 Task: Add the product "CVS Pharmacy Pain Relief Extra Strength Caplets 500 mg (24 ct)" to cart from the store "CVS".
Action: Mouse pressed left at (47, 80)
Screenshot: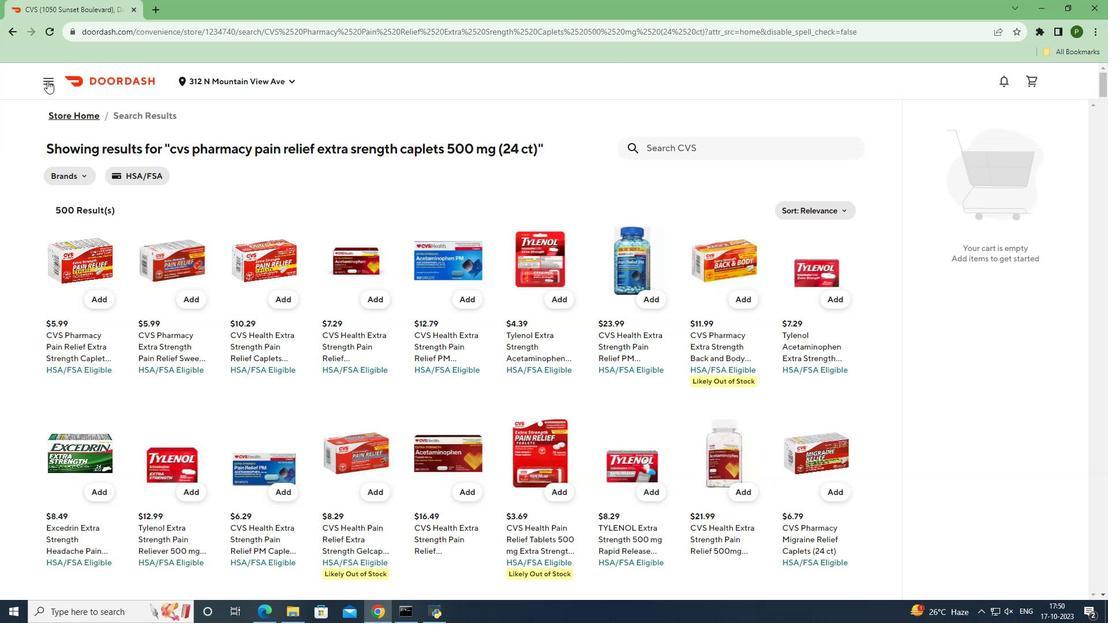
Action: Mouse moved to (71, 172)
Screenshot: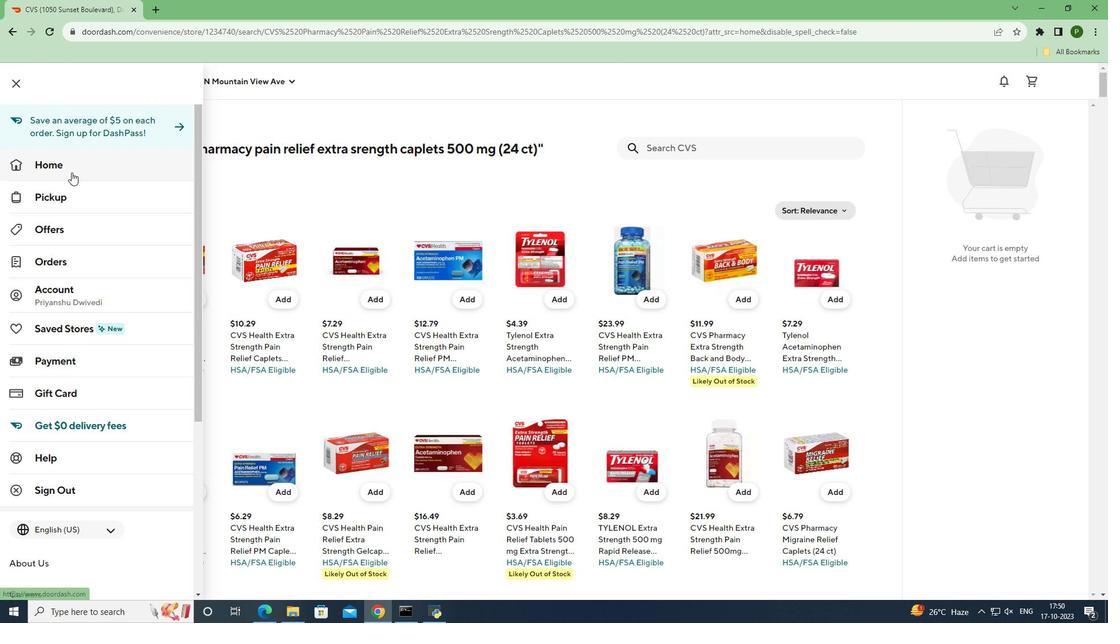 
Action: Mouse pressed left at (71, 172)
Screenshot: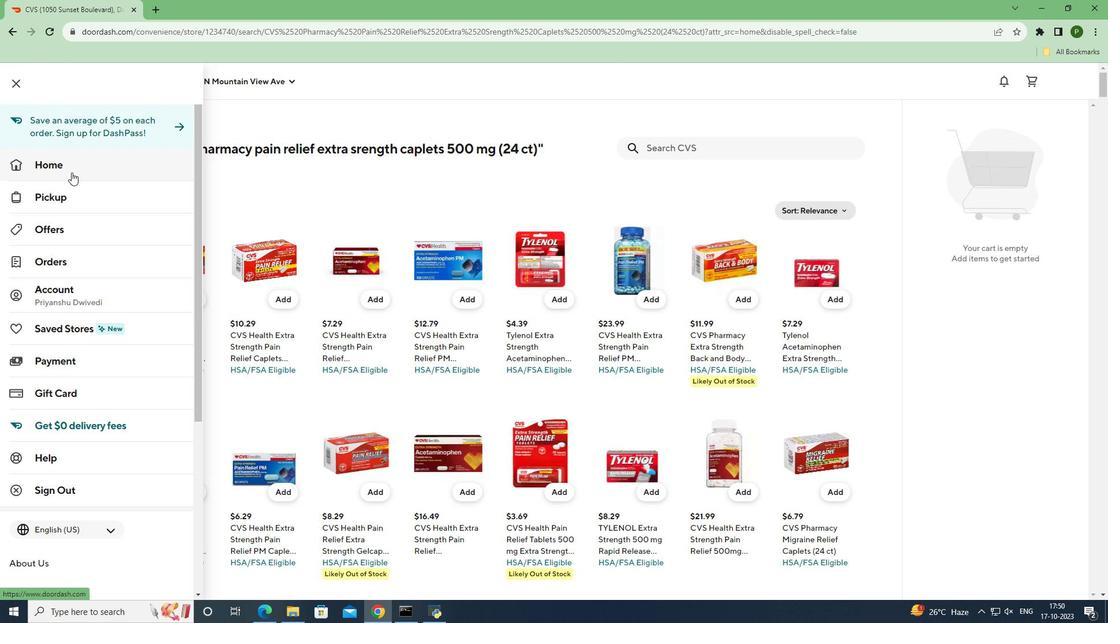 
Action: Mouse moved to (830, 128)
Screenshot: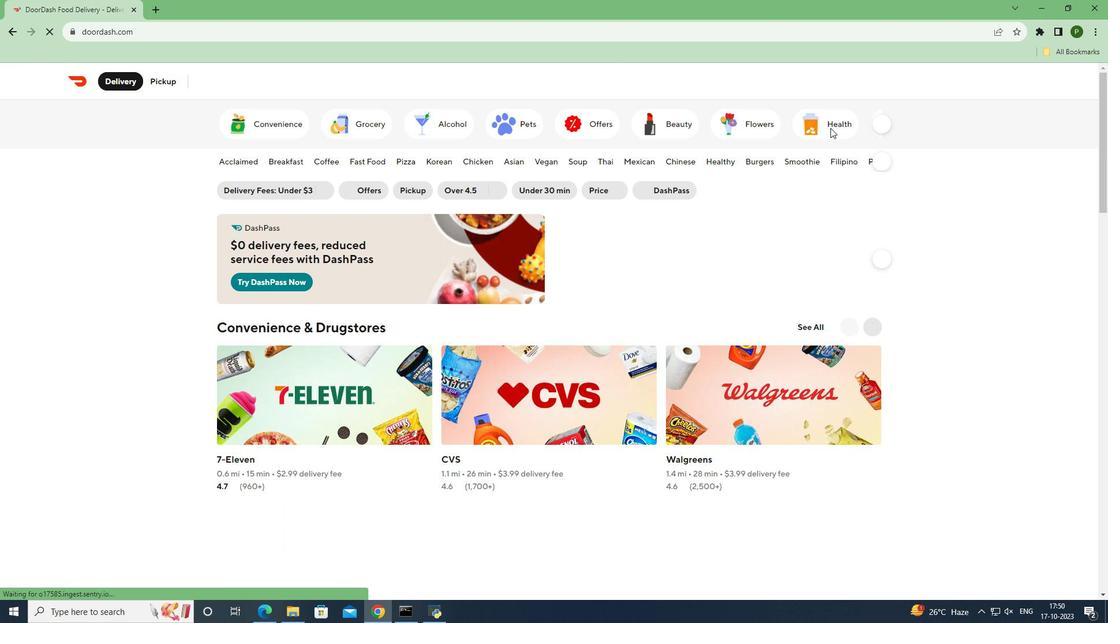 
Action: Mouse pressed left at (830, 128)
Screenshot: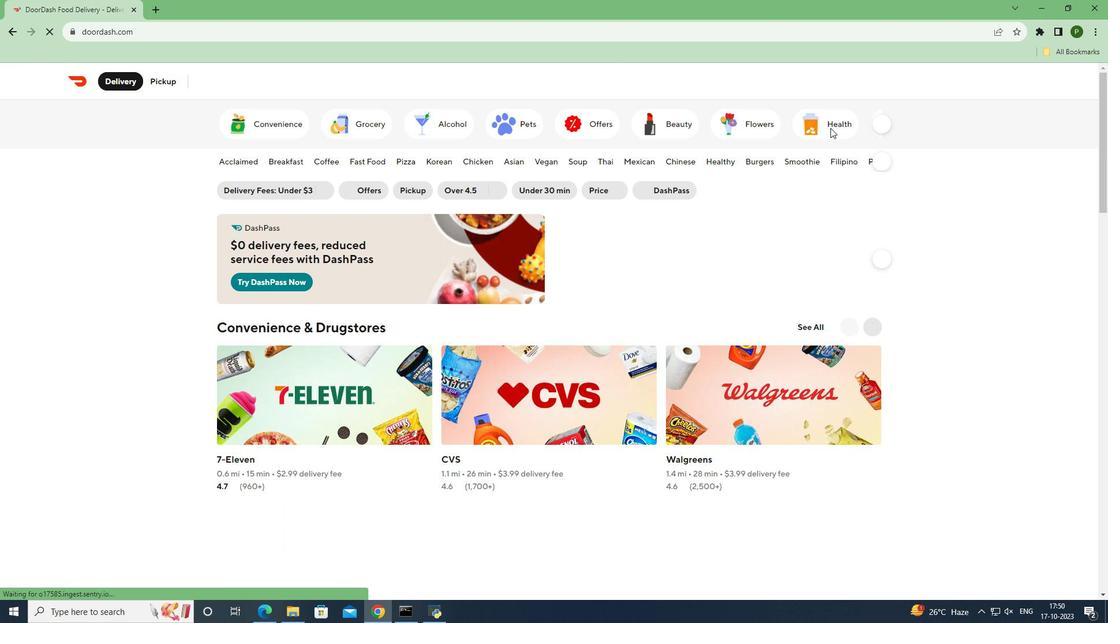 
Action: Mouse moved to (590, 368)
Screenshot: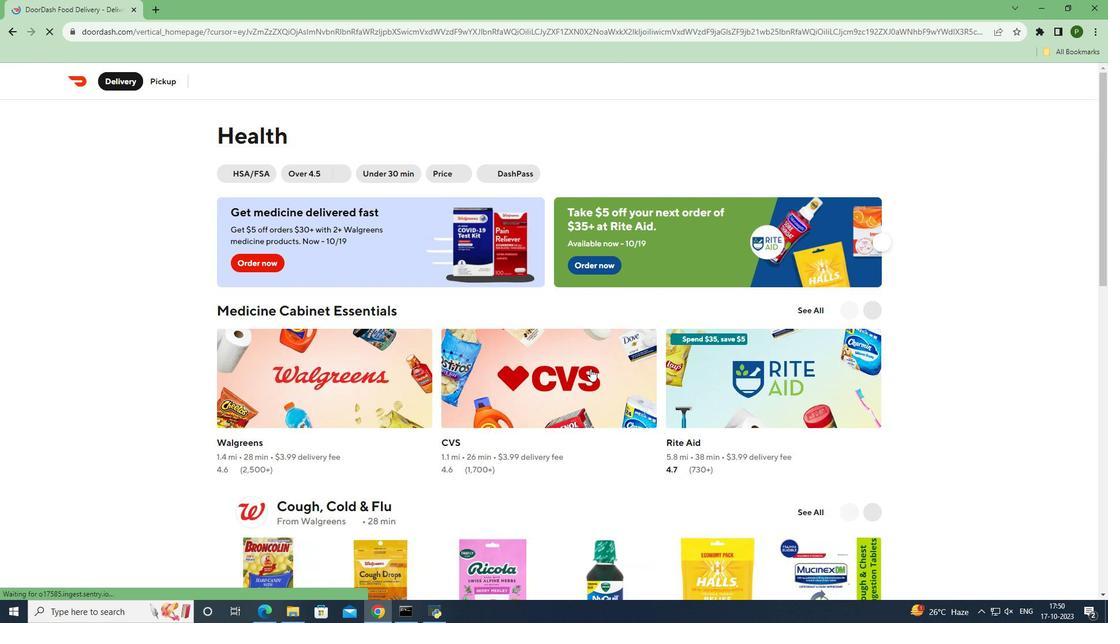 
Action: Mouse pressed left at (590, 368)
Screenshot: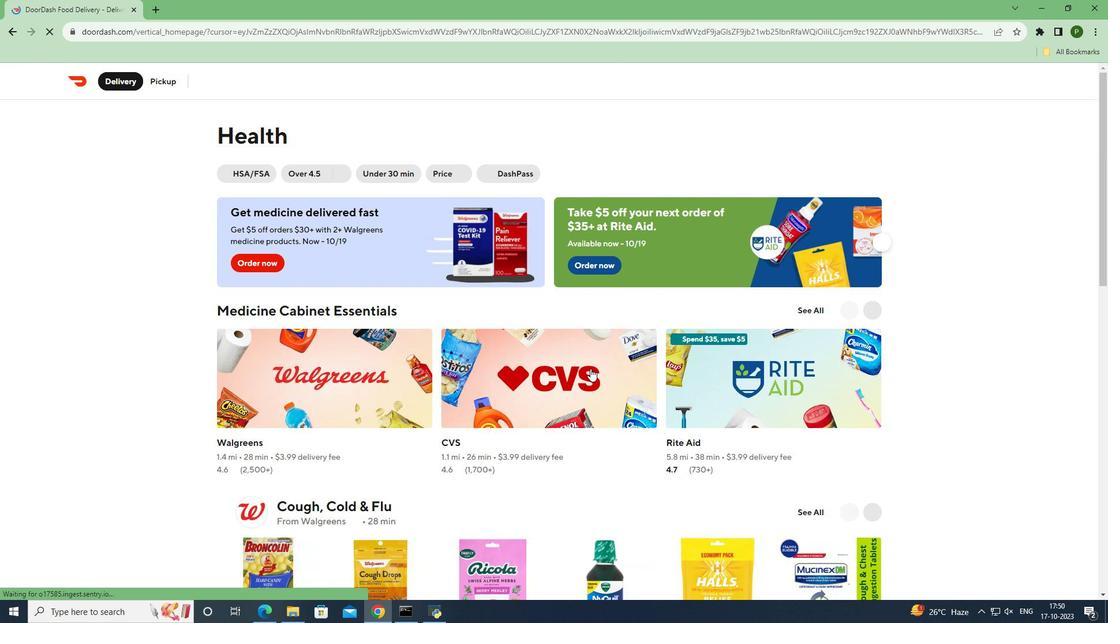 
Action: Mouse moved to (693, 187)
Screenshot: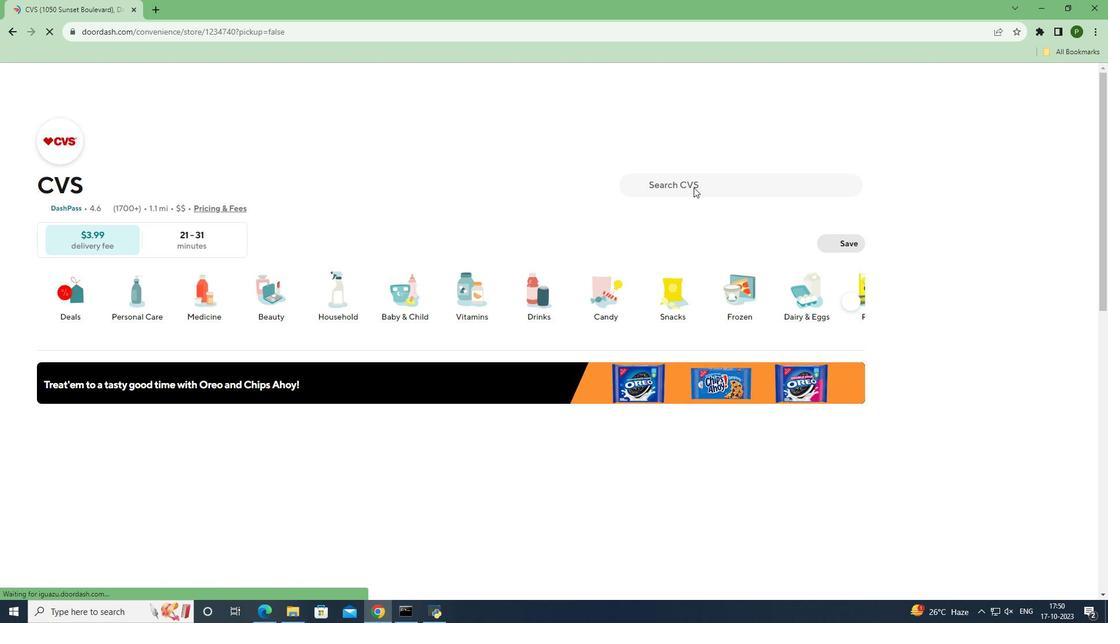 
Action: Mouse pressed left at (693, 187)
Screenshot: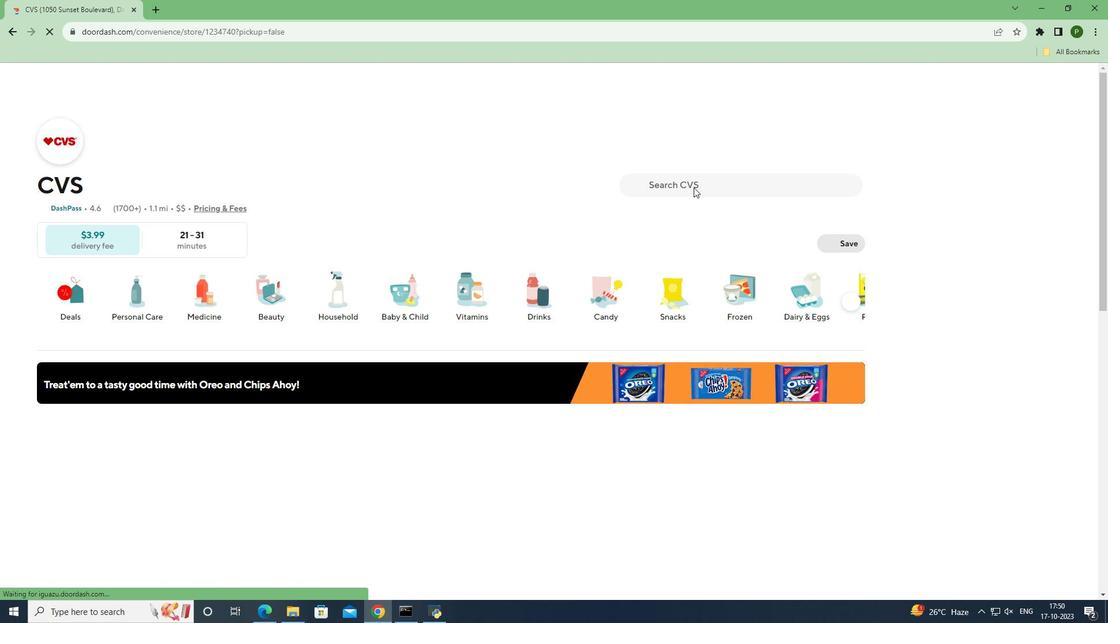 
Action: Key pressed <Key.caps_lock>CVS<Key.space>P<Key.caps_lock>harmacy<Key.space><Key.caps_lock>P<Key.caps_lock>ain<Key.space><Key.caps_lock>R<Key.caps_lock>elief<Key.space><Key.caps_lock>E<Key.caps_lock>xtra<Key.space><Key.caps_lock>S<Key.caps_lock>trength<Key.space><Key.caps_lock>C<Key.caps_lock>aplets<Key.space>500<Key.space>mg<Key.space><Key.shift_r>(24<Key.space>ct<Key.shift_r>)<Key.enter>
Screenshot: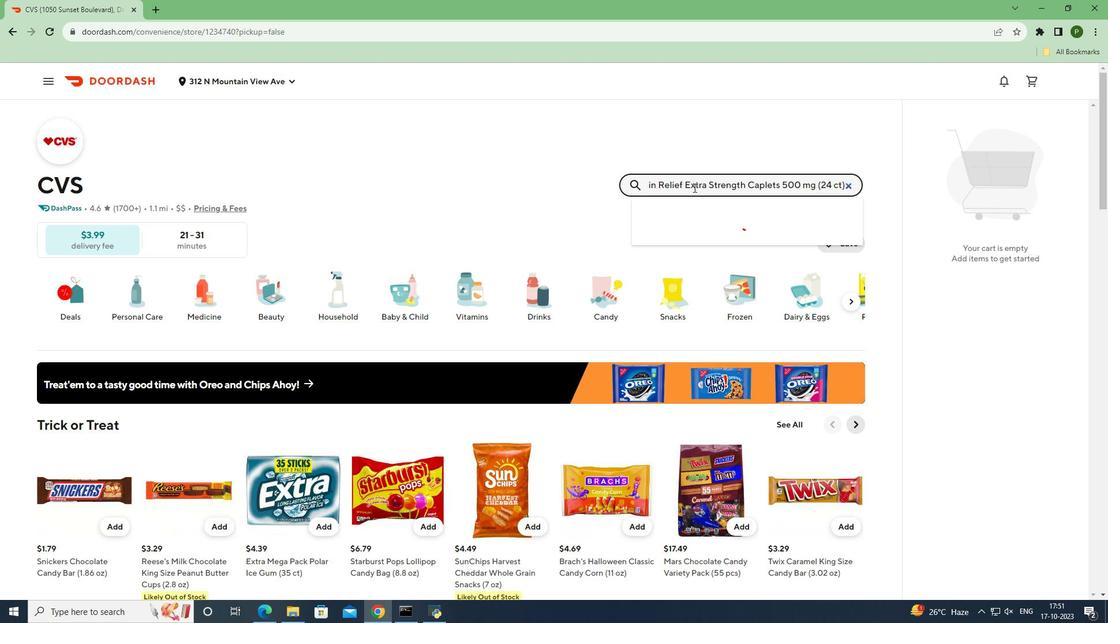 
Action: Mouse moved to (101, 303)
Screenshot: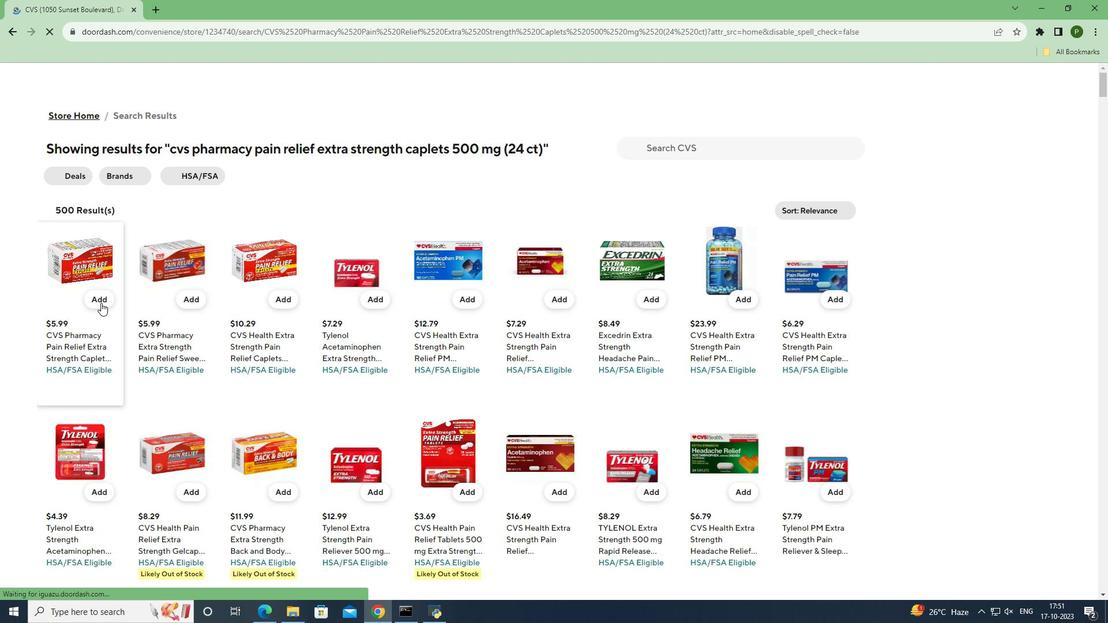 
Action: Mouse pressed left at (101, 303)
Screenshot: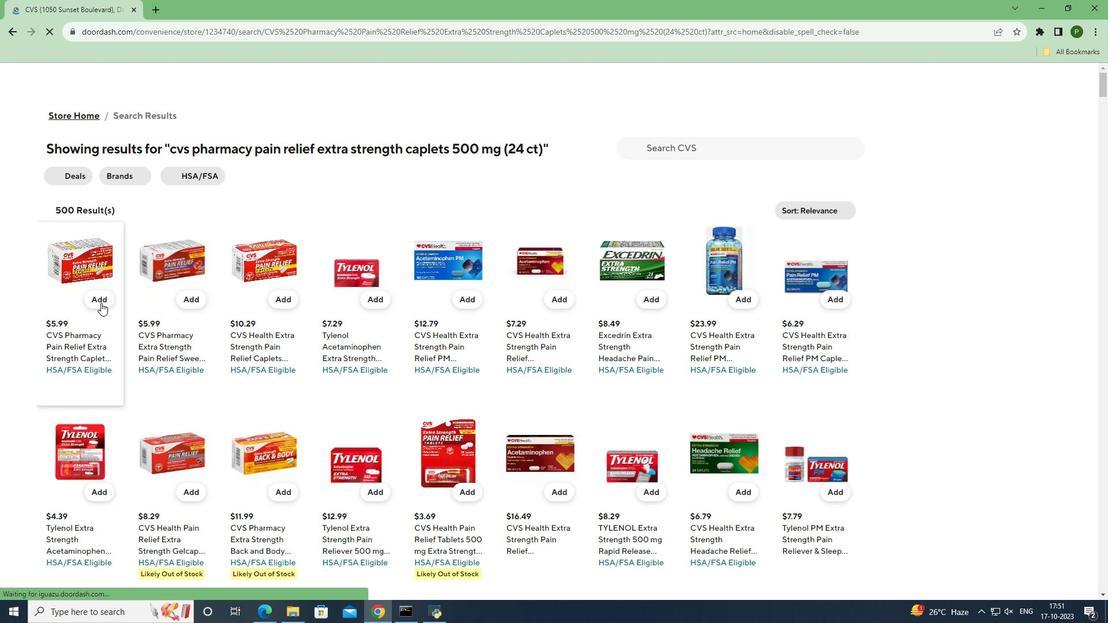 
Action: Mouse moved to (89, 374)
Screenshot: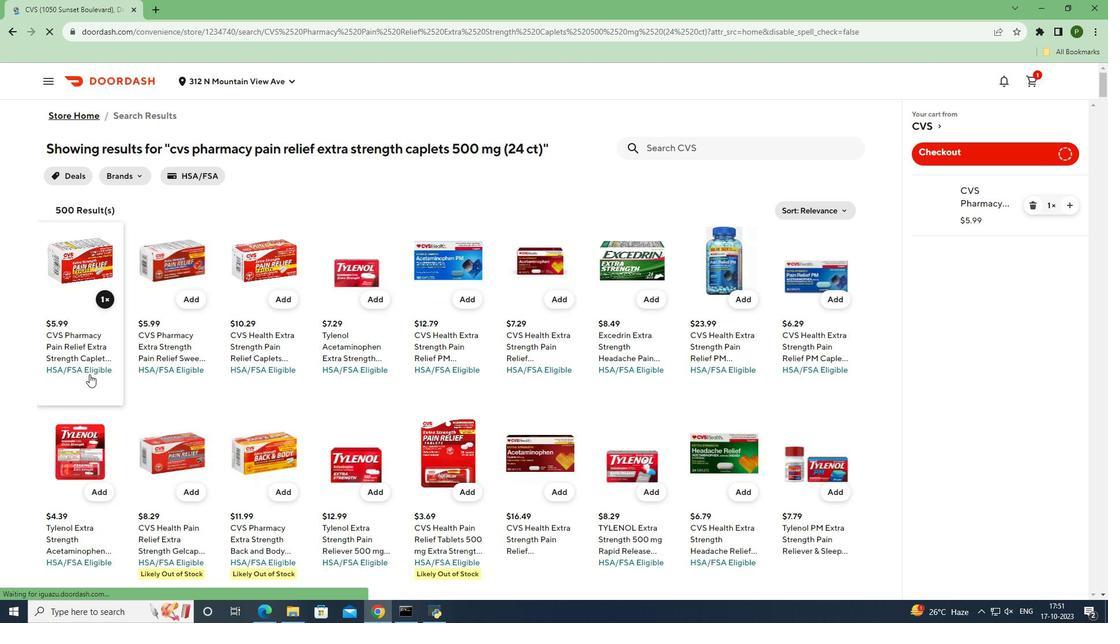
